 Task: Print the page on letter-size paper.
Action: Mouse moved to (39, 103)
Screenshot: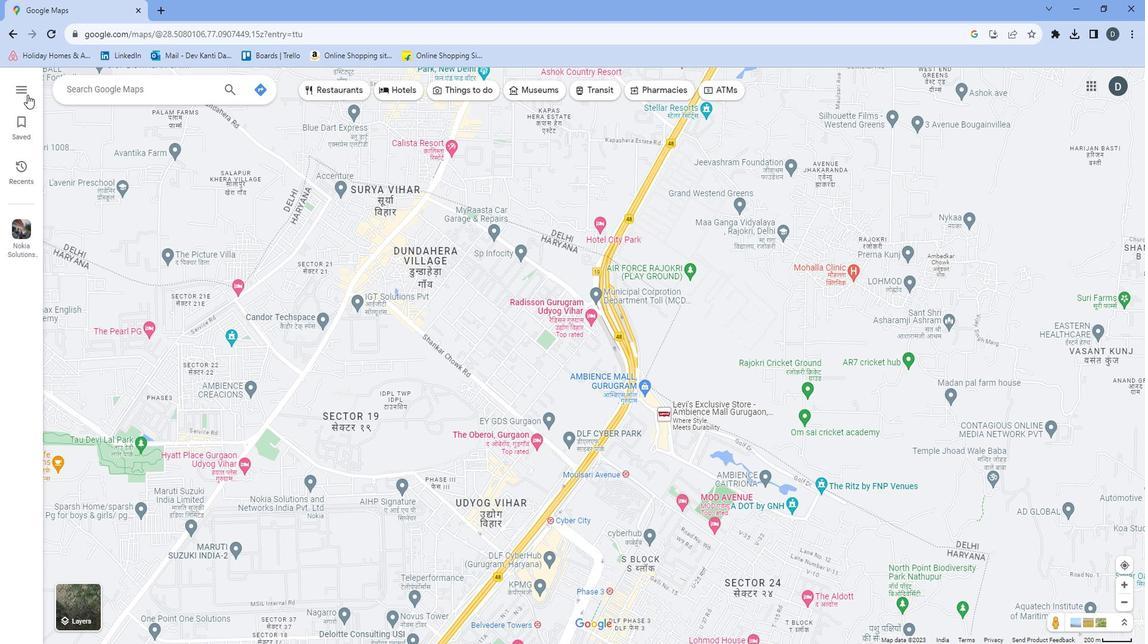 
Action: Mouse pressed left at (39, 103)
Screenshot: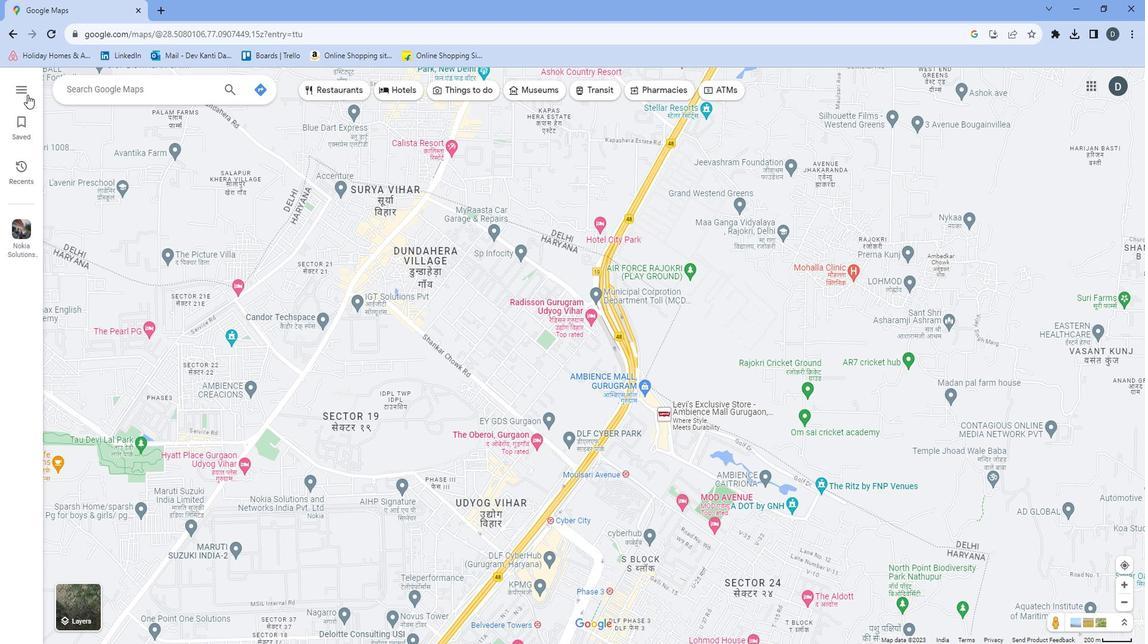 
Action: Mouse moved to (88, 317)
Screenshot: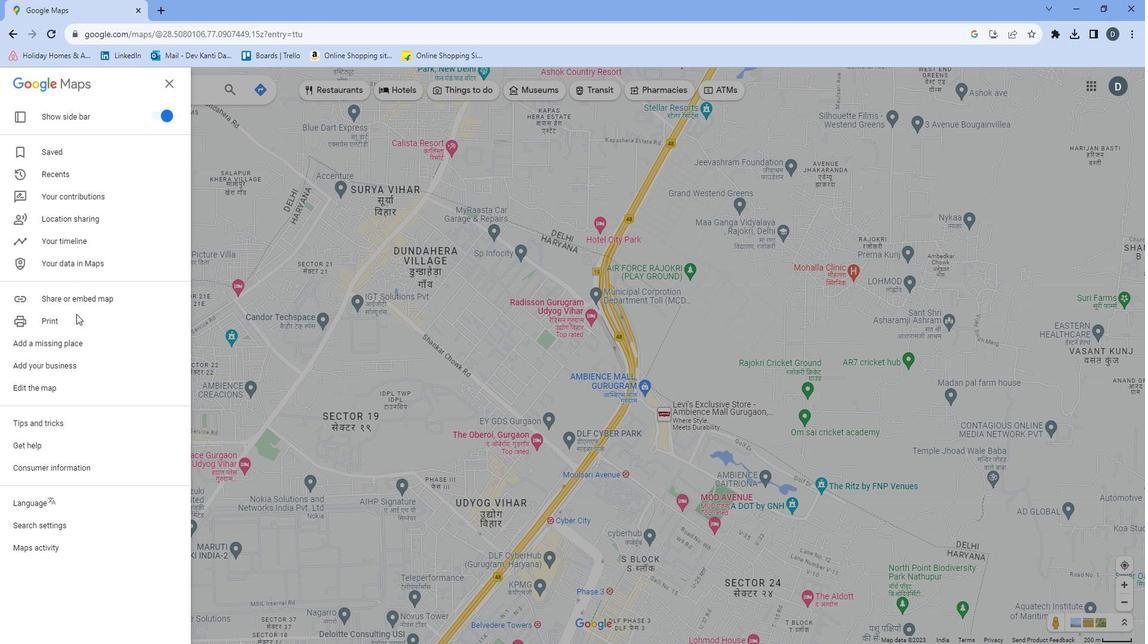 
Action: Mouse pressed left at (88, 317)
Screenshot: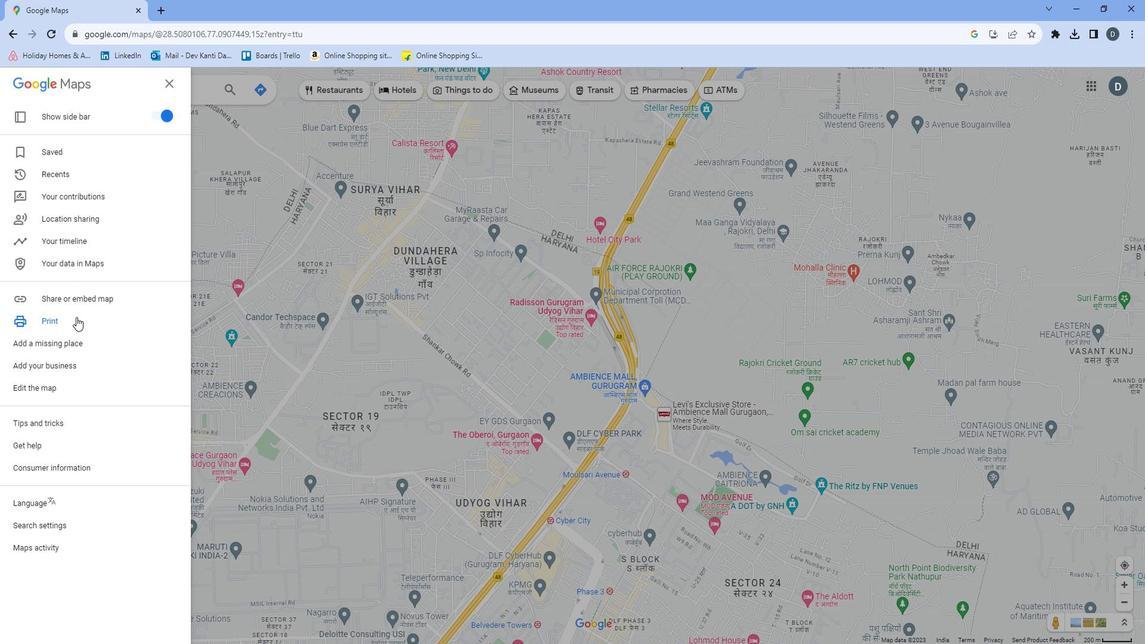 
Action: Mouse moved to (1112, 93)
Screenshot: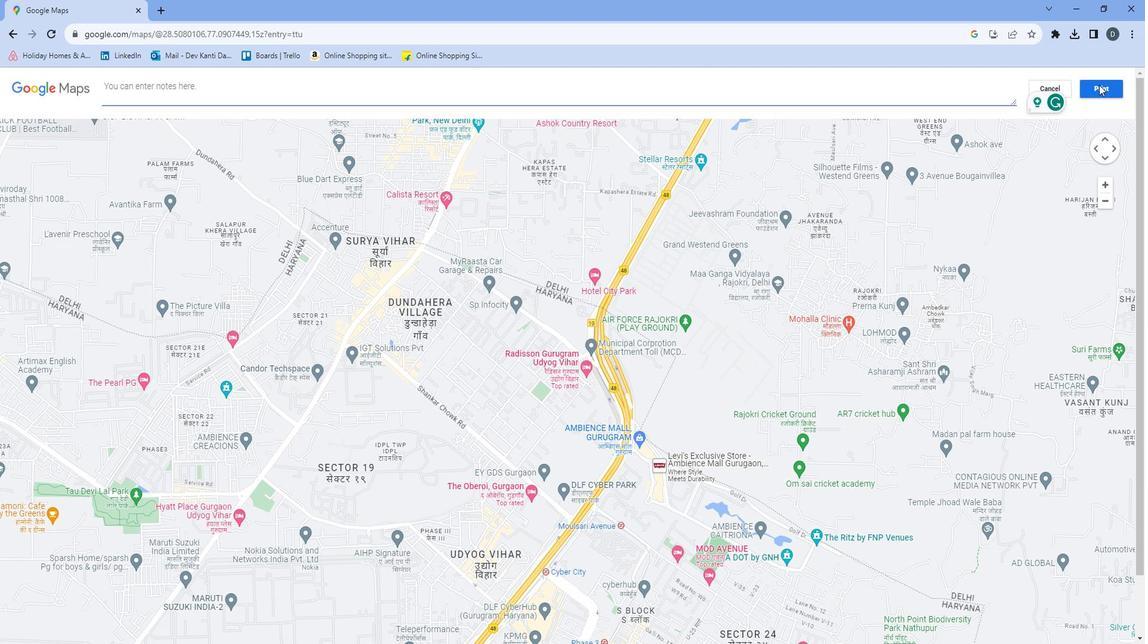 
Action: Mouse pressed left at (1112, 93)
Screenshot: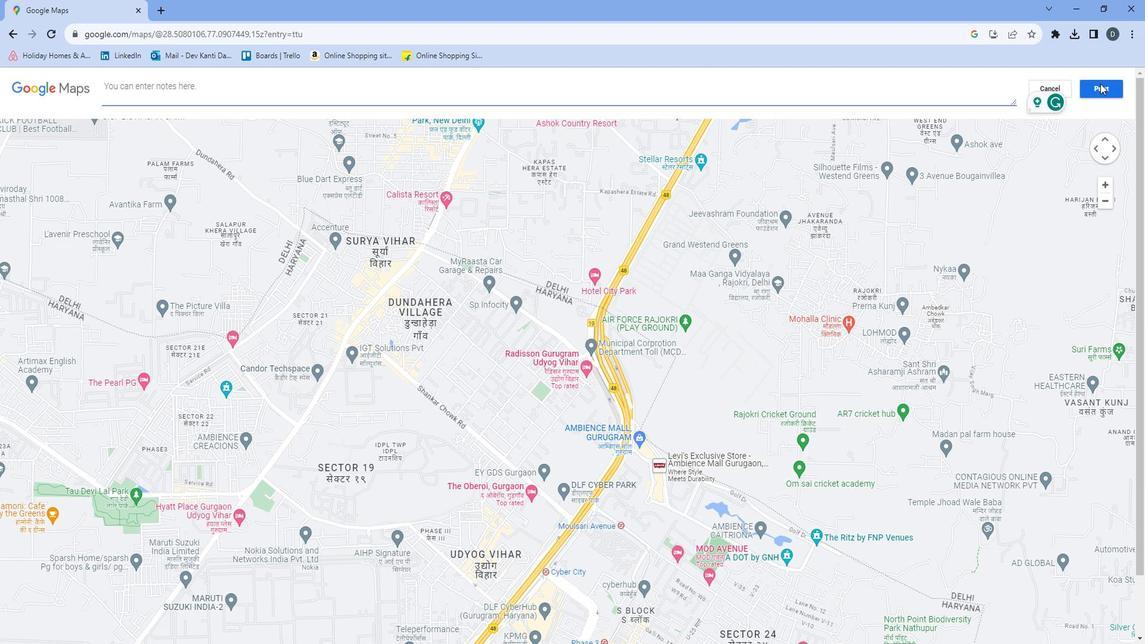 
Action: Mouse moved to (903, 241)
Screenshot: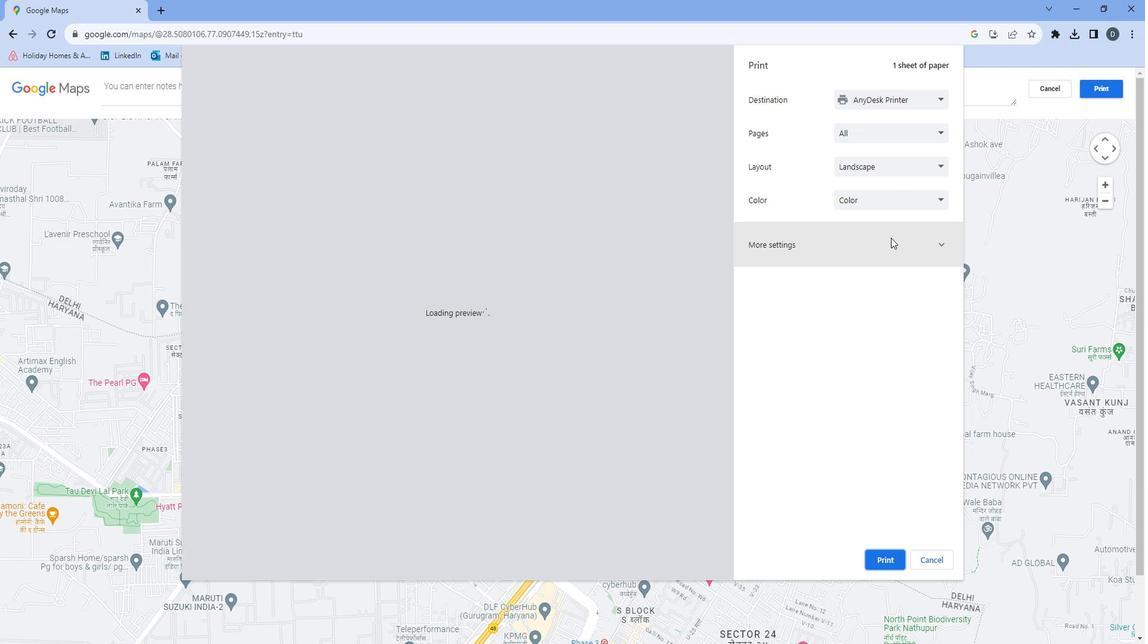 
Action: Mouse pressed left at (903, 241)
Screenshot: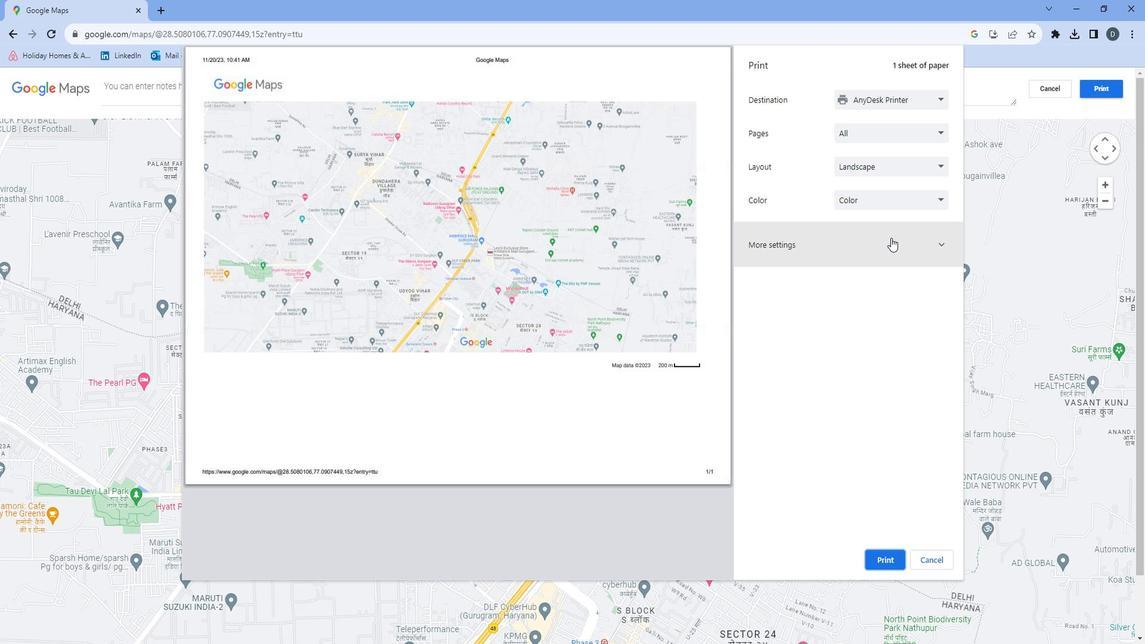 
Action: Mouse moved to (908, 292)
Screenshot: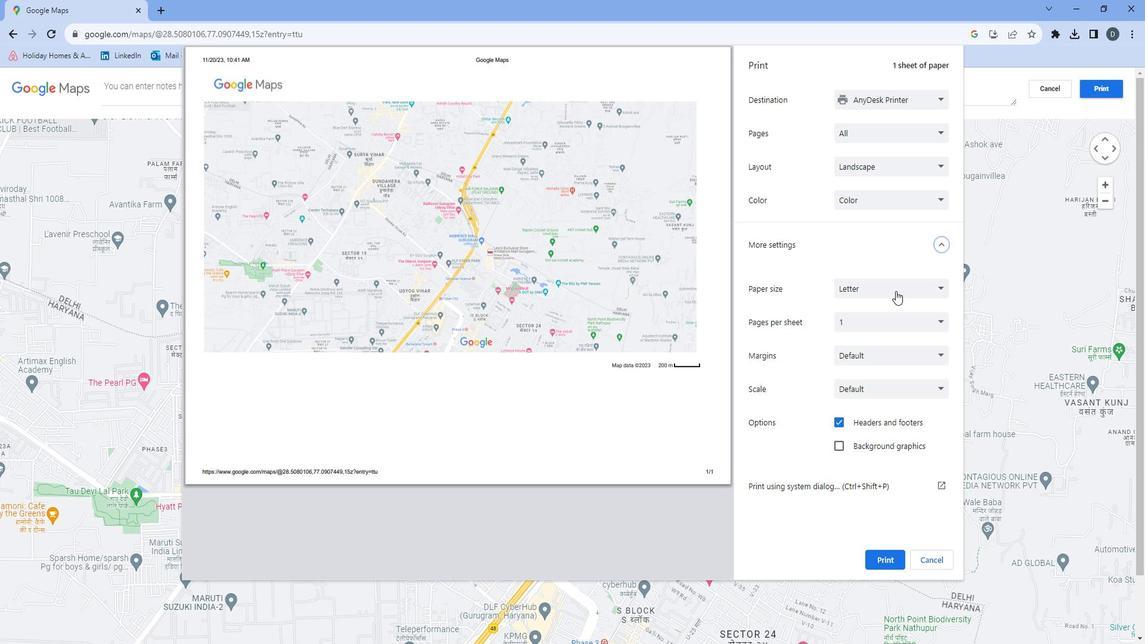 
Action: Mouse pressed left at (908, 292)
Screenshot: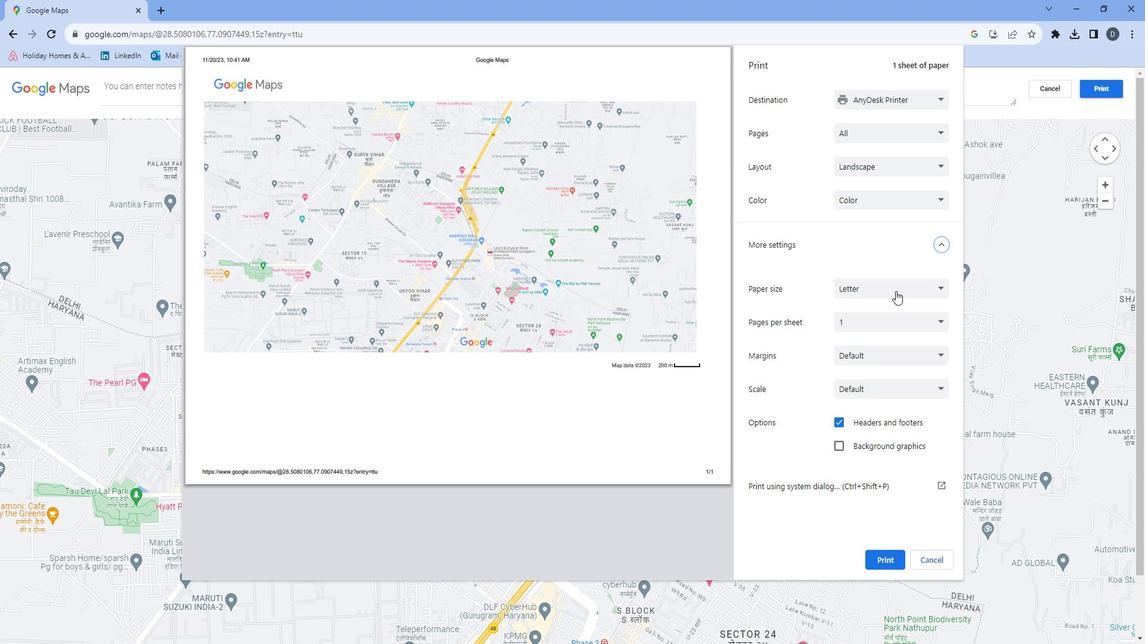 
Action: Mouse moved to (908, 307)
Screenshot: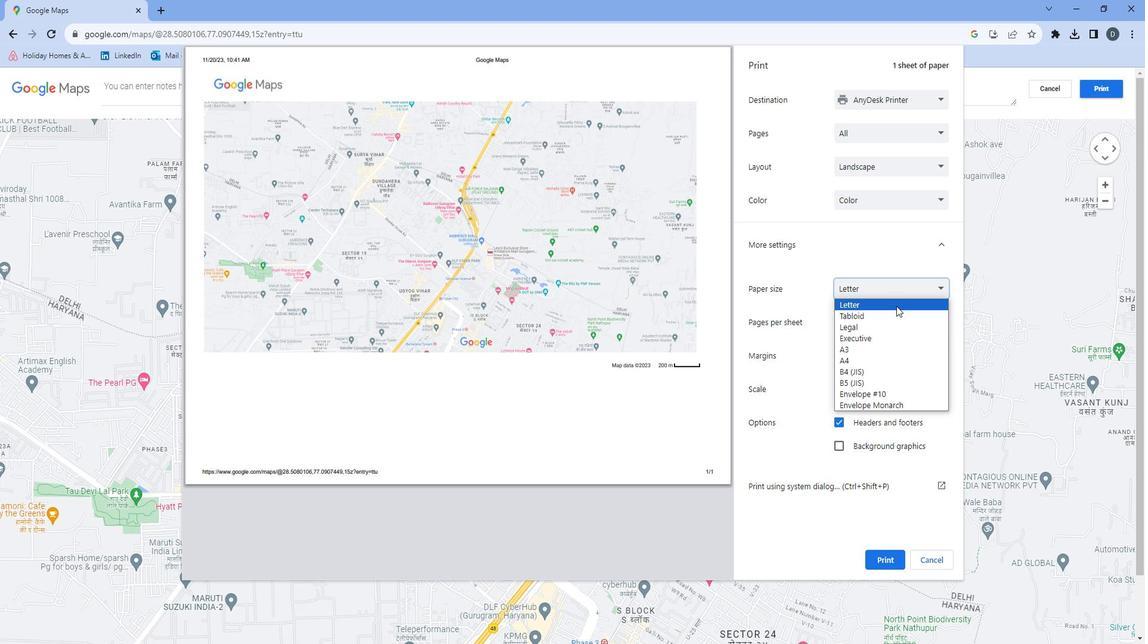 
Action: Mouse pressed left at (908, 307)
Screenshot: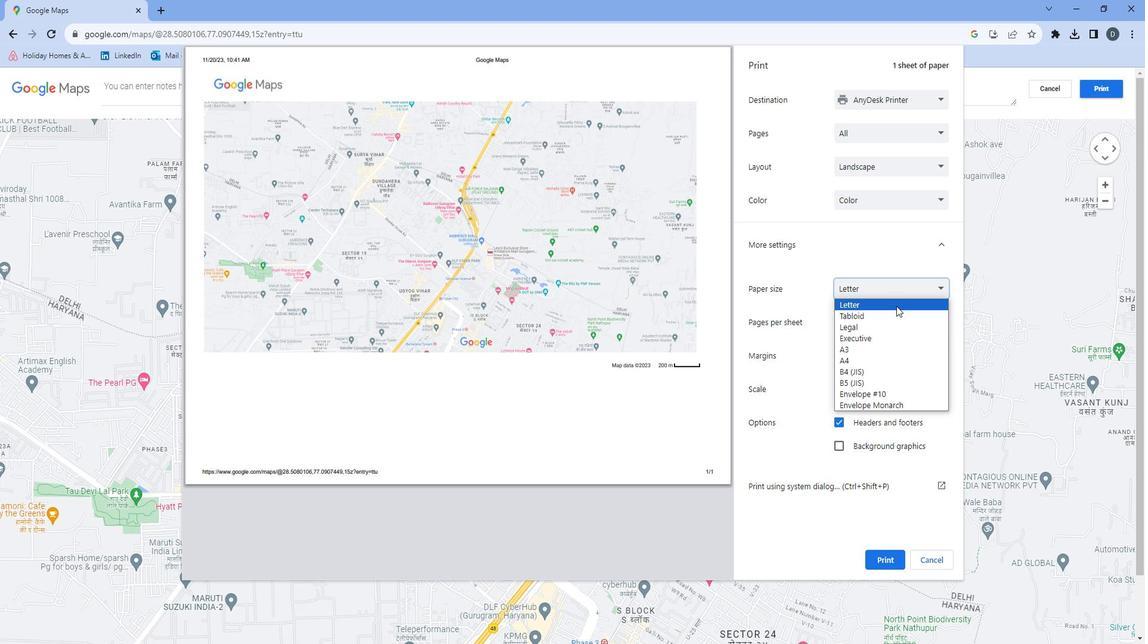 
Action: Mouse moved to (910, 553)
Screenshot: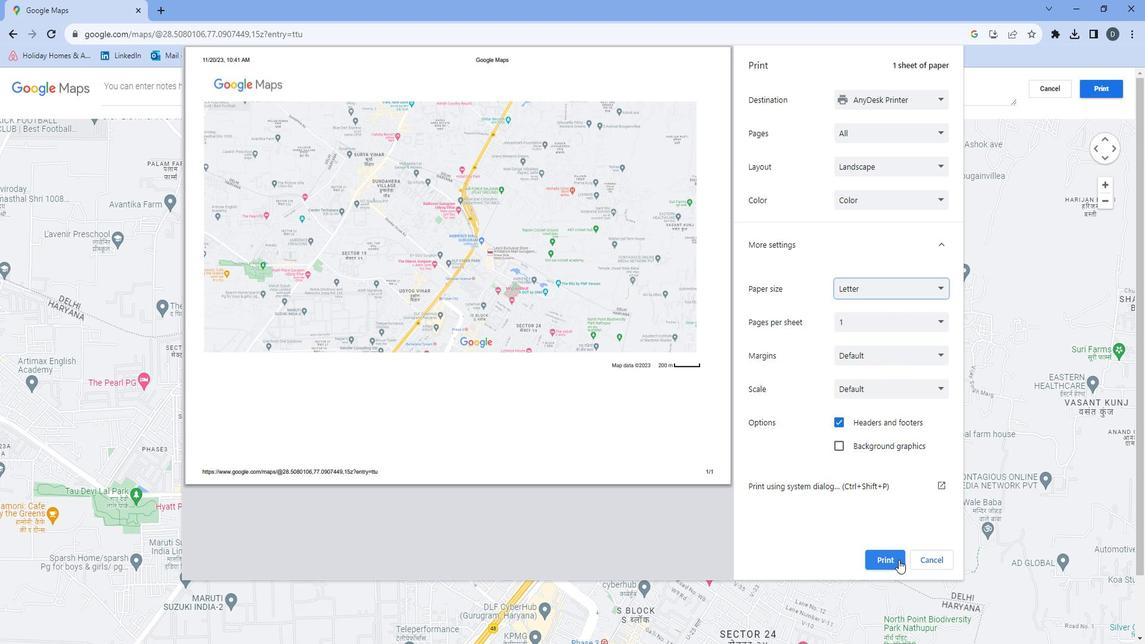 
Action: Mouse pressed left at (910, 553)
Screenshot: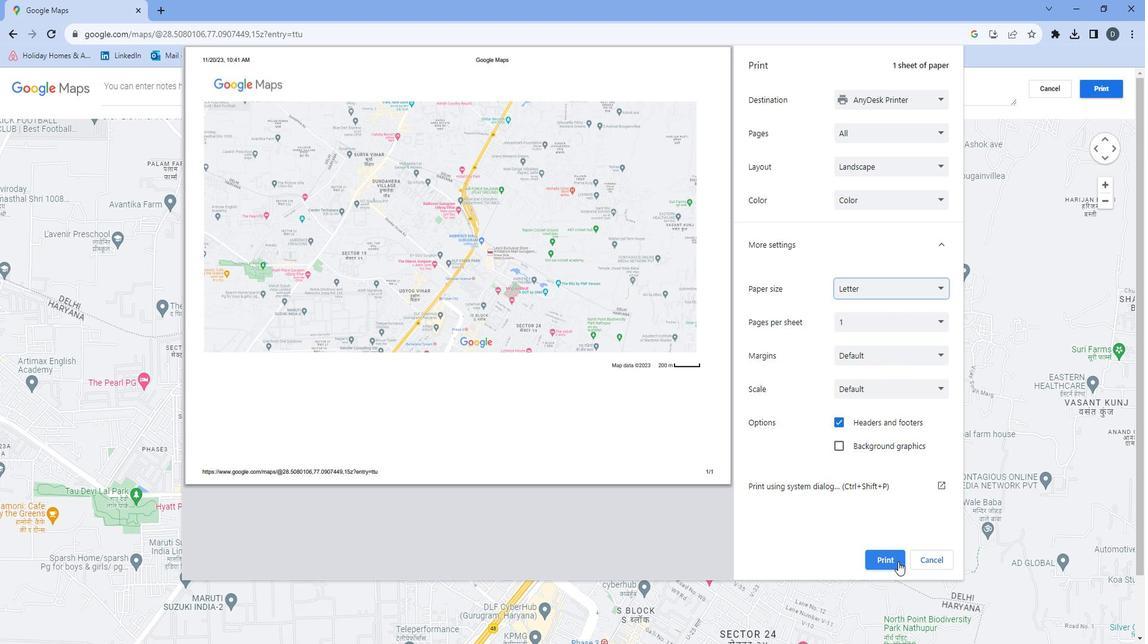 
